 Task: Add Sprouts Eucalyptus & Tea Tree Castil Soap to the cart.
Action: Mouse moved to (846, 318)
Screenshot: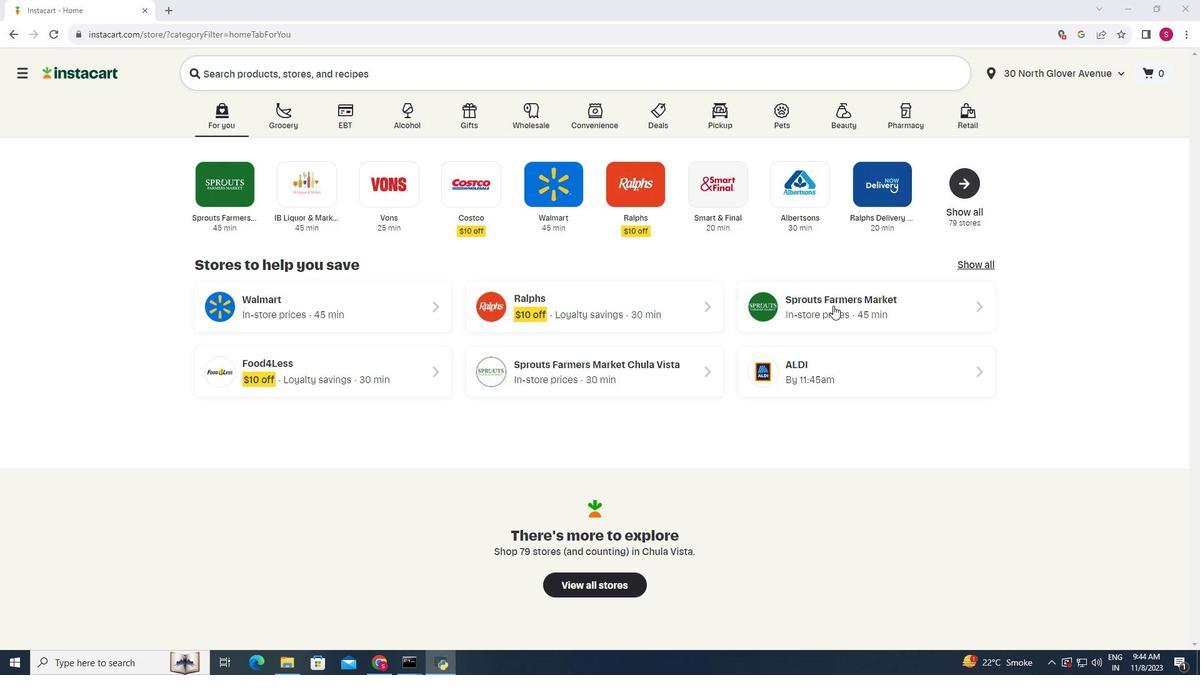 
Action: Mouse pressed left at (846, 318)
Screenshot: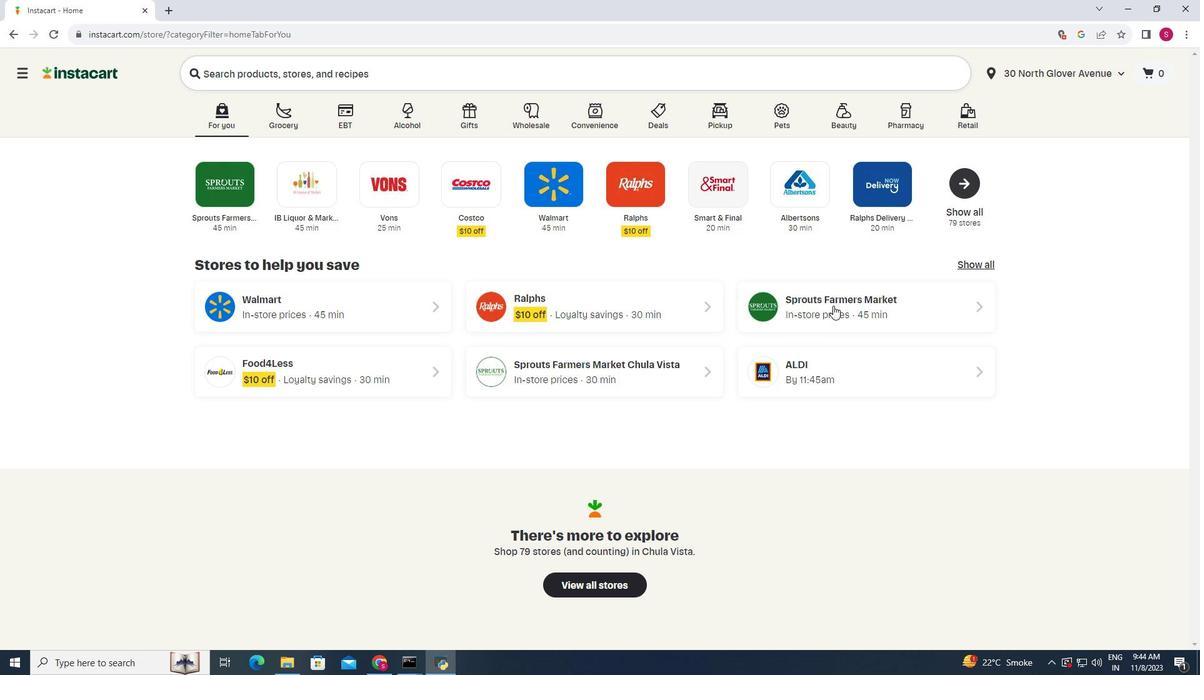 
Action: Mouse moved to (66, 426)
Screenshot: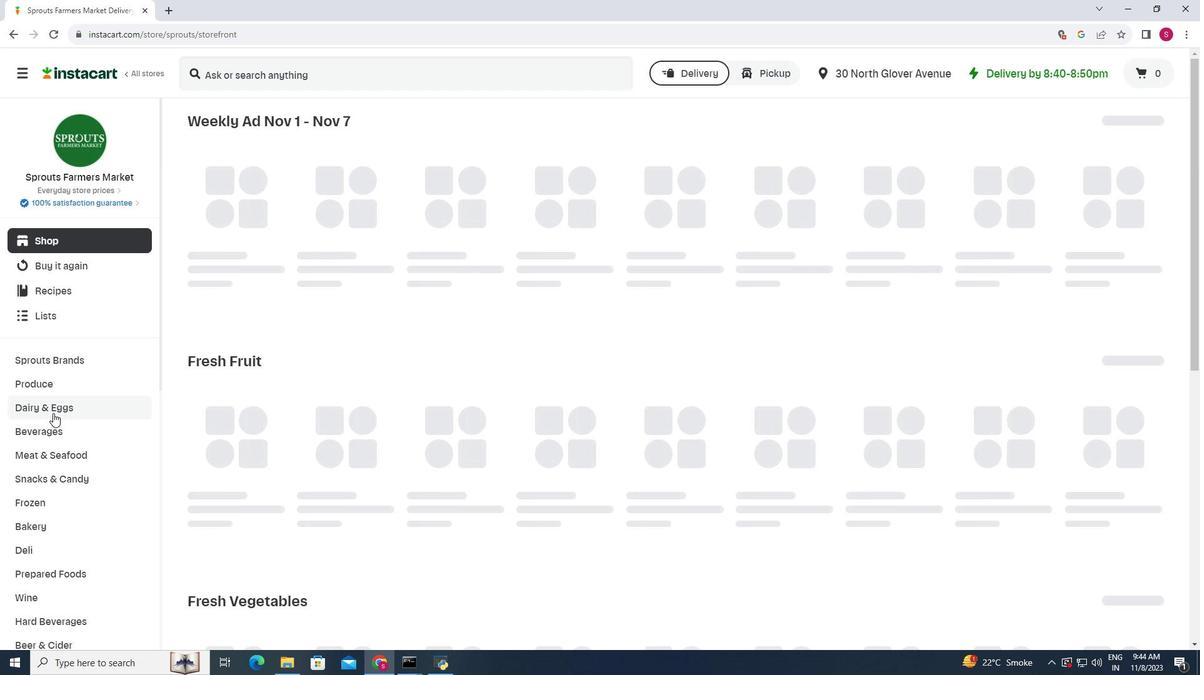 
Action: Mouse scrolled (66, 425) with delta (0, 0)
Screenshot: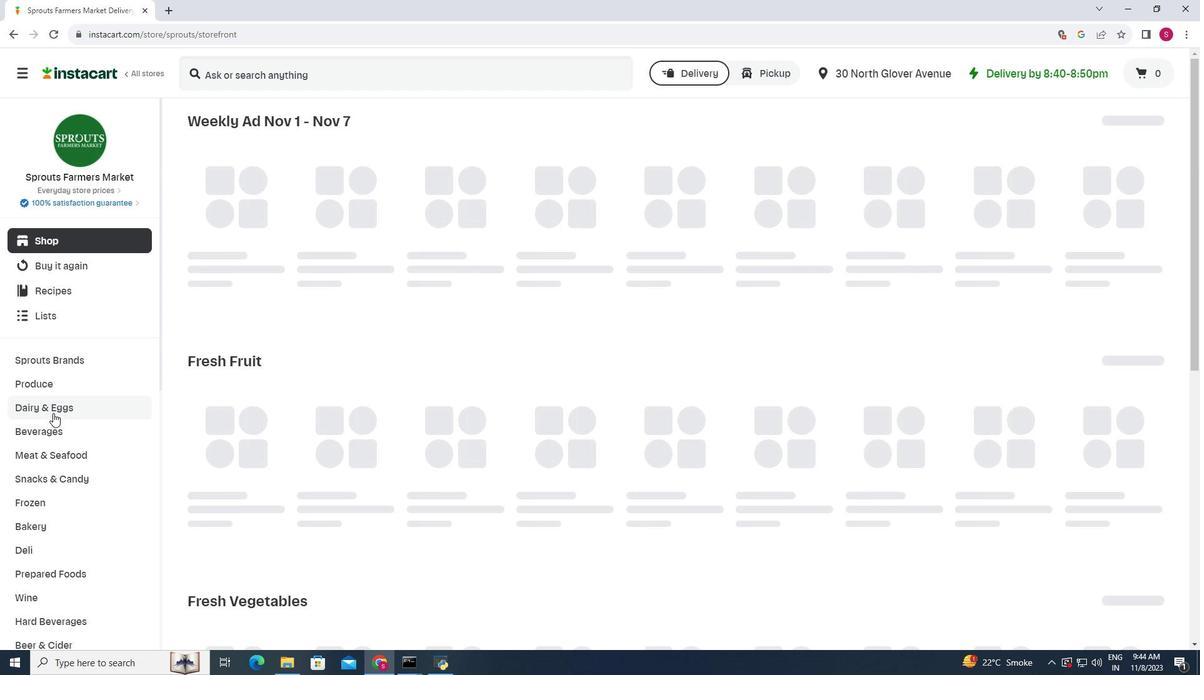 
Action: Mouse moved to (66, 427)
Screenshot: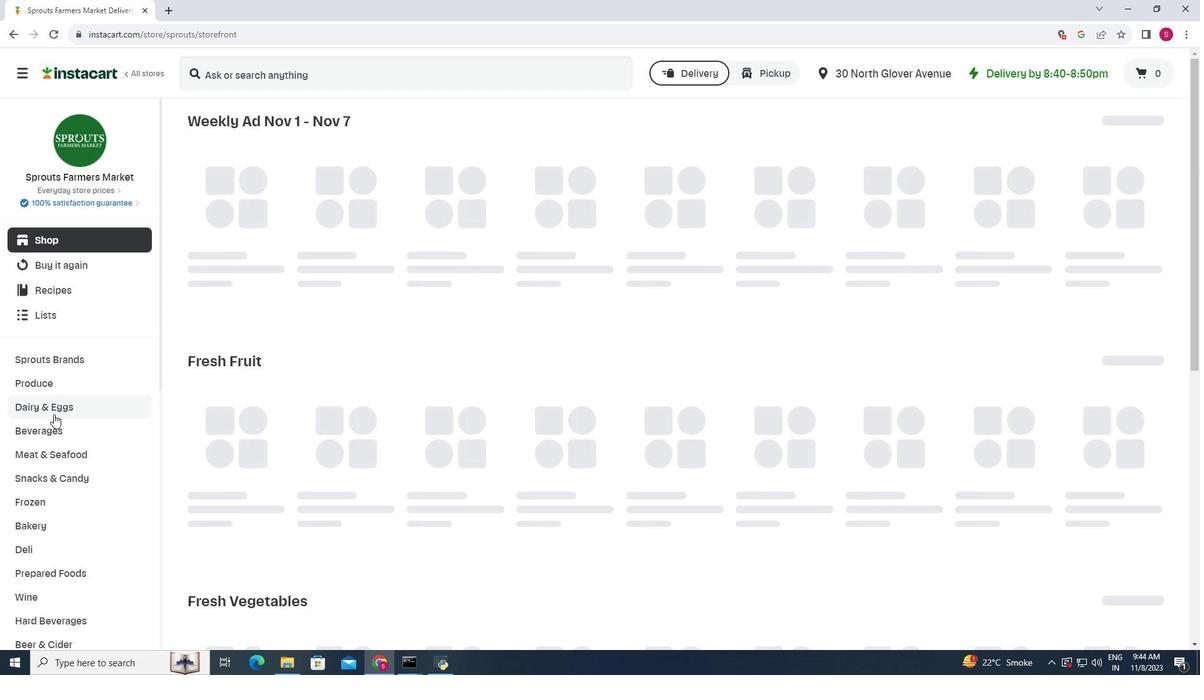 
Action: Mouse scrolled (66, 427) with delta (0, 0)
Screenshot: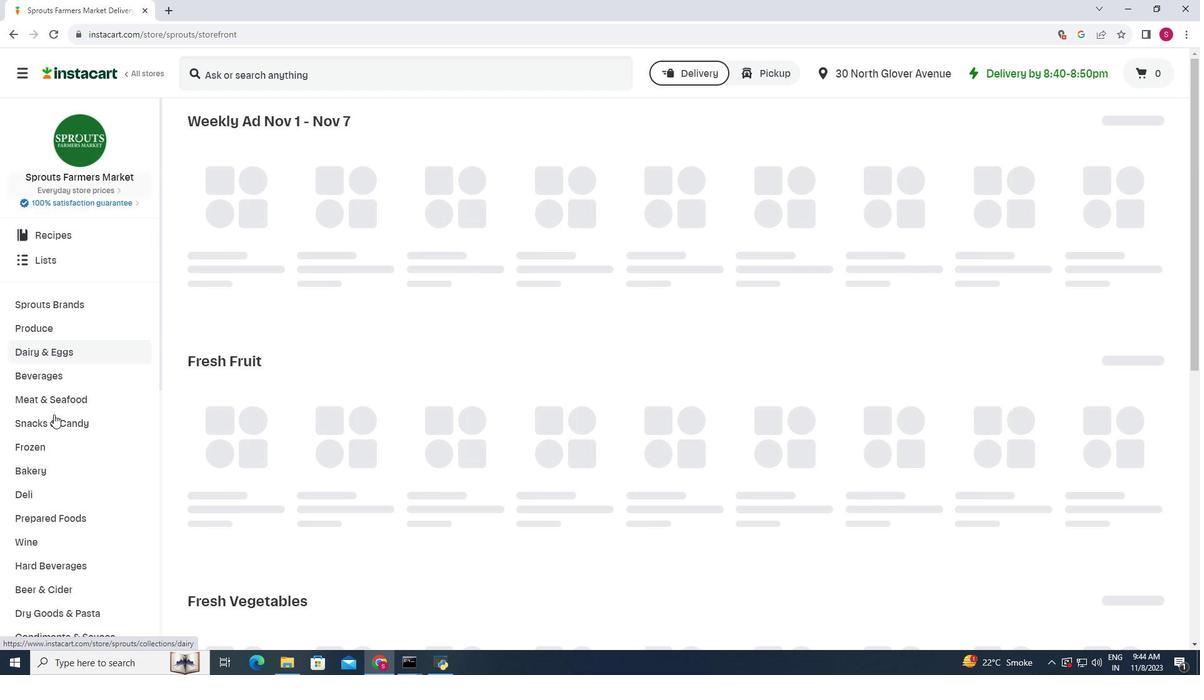 
Action: Mouse scrolled (66, 427) with delta (0, 0)
Screenshot: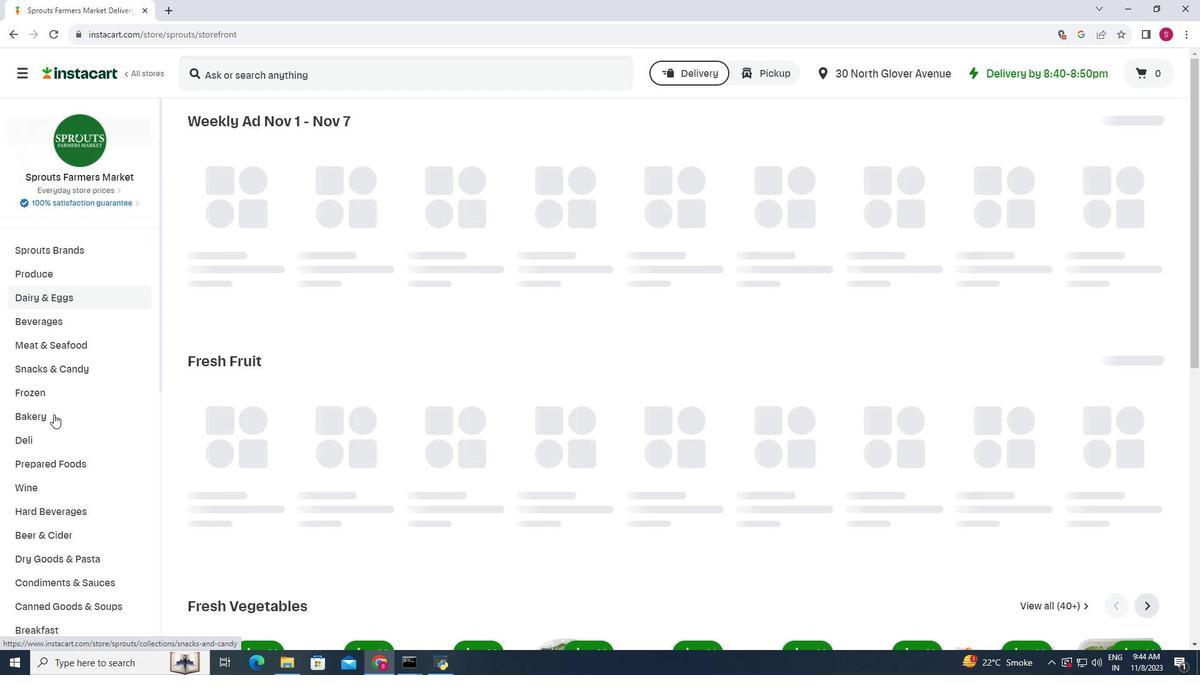 
Action: Mouse moved to (65, 589)
Screenshot: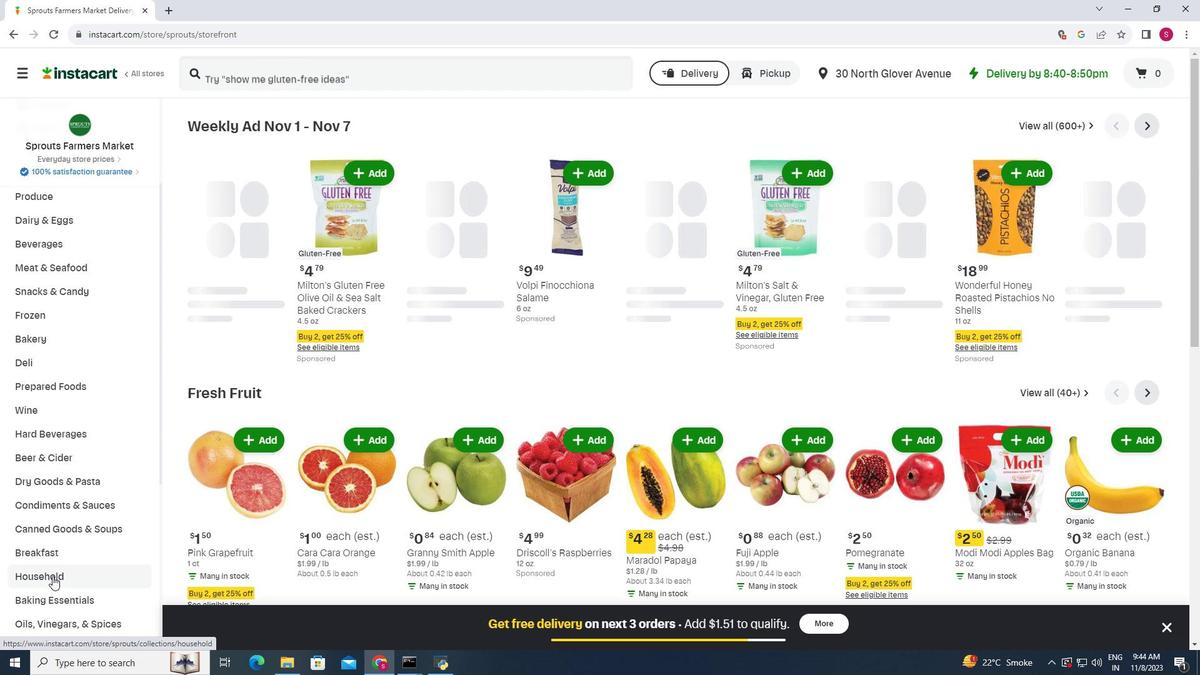 
Action: Mouse pressed left at (65, 589)
Screenshot: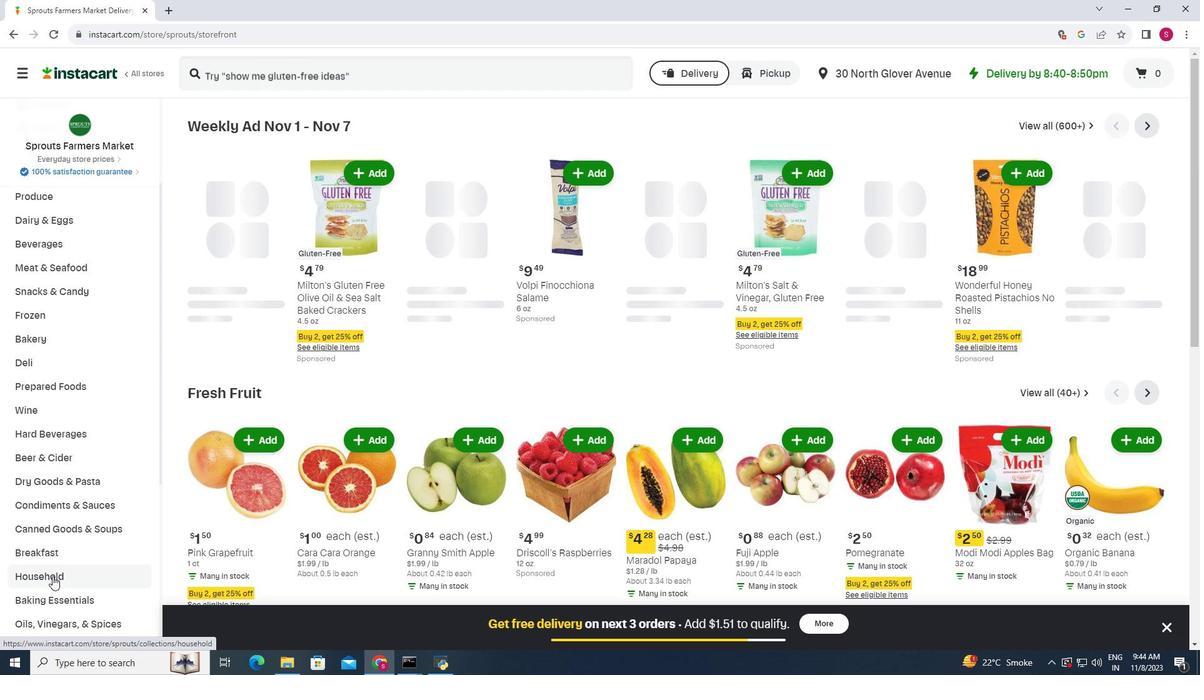 
Action: Mouse moved to (852, 163)
Screenshot: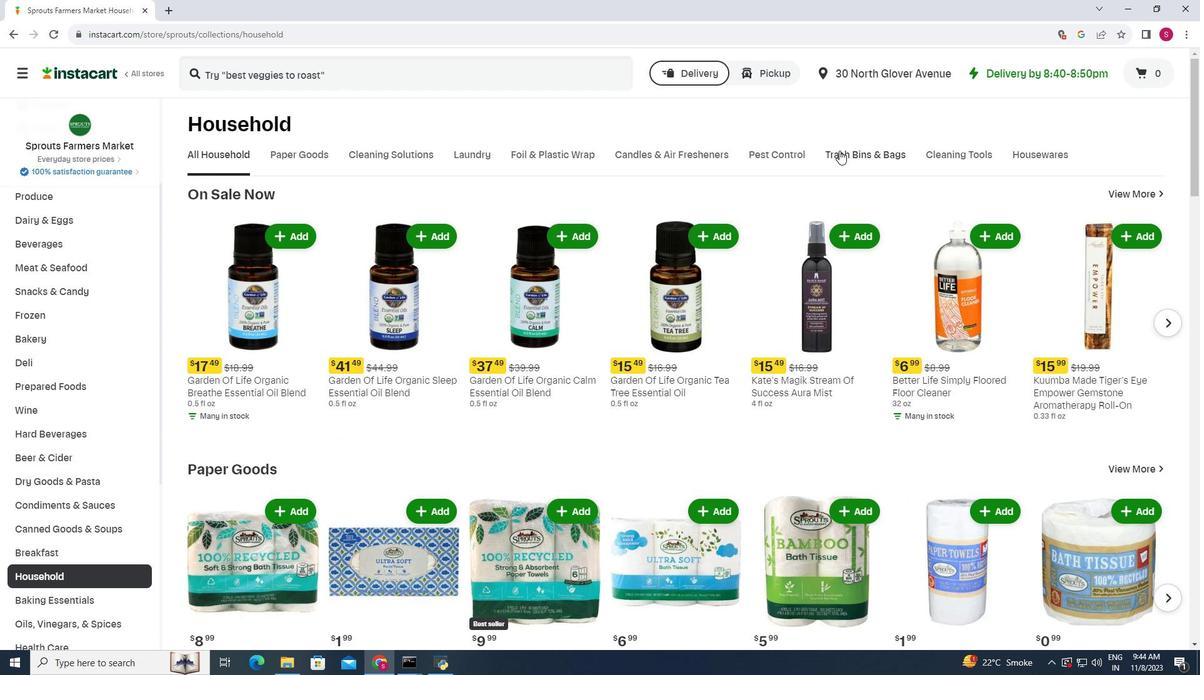 
Action: Mouse pressed left at (852, 163)
Screenshot: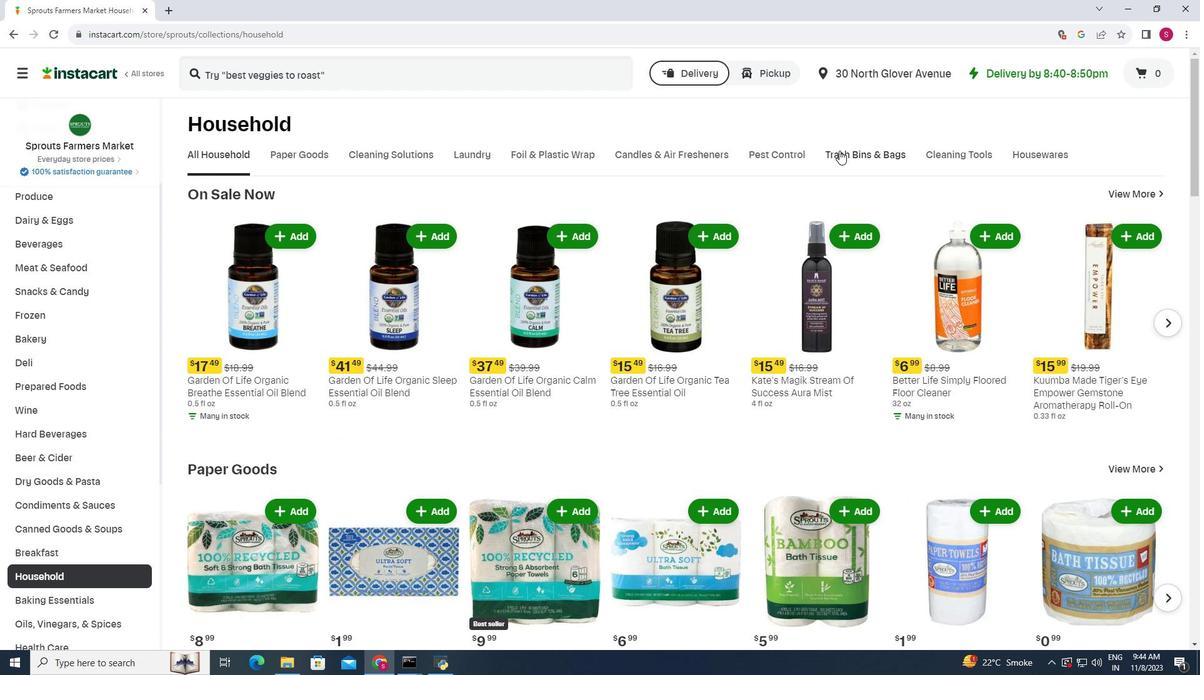 
Action: Mouse moved to (717, 305)
Screenshot: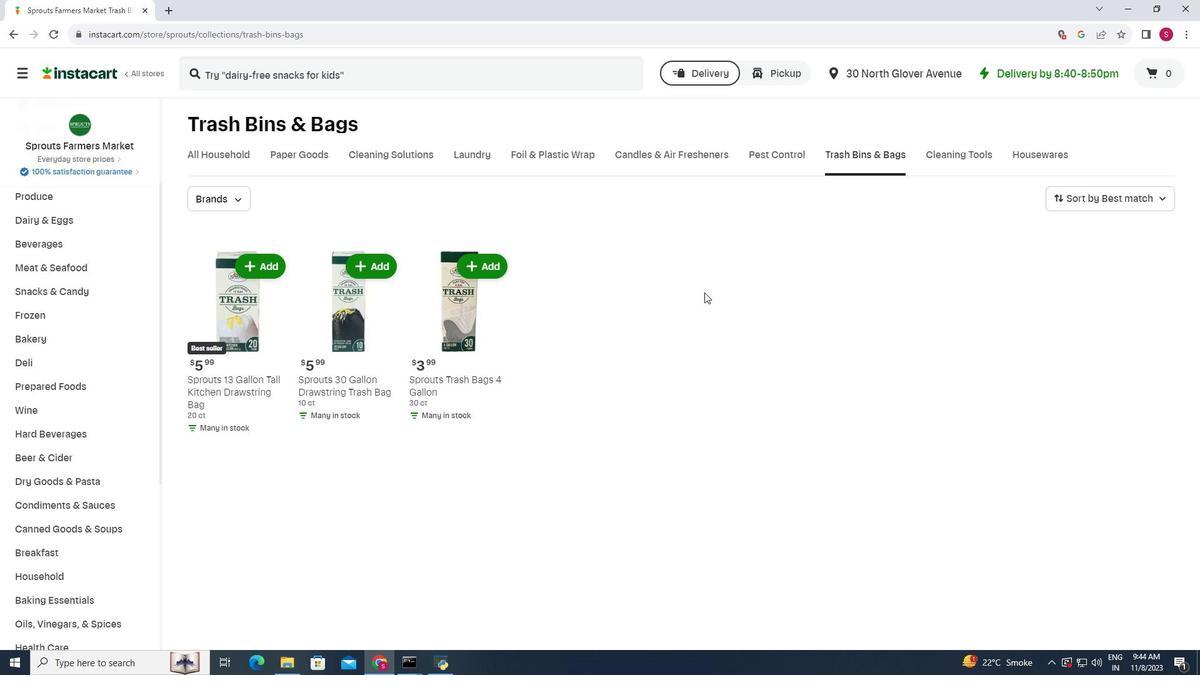 
